 Task: Open a blank google sheet and write heading  Expense ManagerAdd Datesin a column and its values below  '2023-05-01, 2023-05-03, 2023-05-05, 2023-05-10, 2023-05-15, 2023-05-20, 2023-05-25 & 2023-05-31'Add Categories in next column and its values below  Food, Transportation, Utilities, Food, Housing, Entertainment, Utilities & FoodAdd Descriptionsin next column and its values below  Grocery Store, Bus Fare, Internet Bill, Restaurant, Rent, Movie Tickets, Electricity Bill & Grocery StoreAdd Amountin next column and its values below  $50, $5, $60, $30, $800, $20, $70 & $40Save page DashboardExpTrackerbook
Action: Mouse moved to (223, 133)
Screenshot: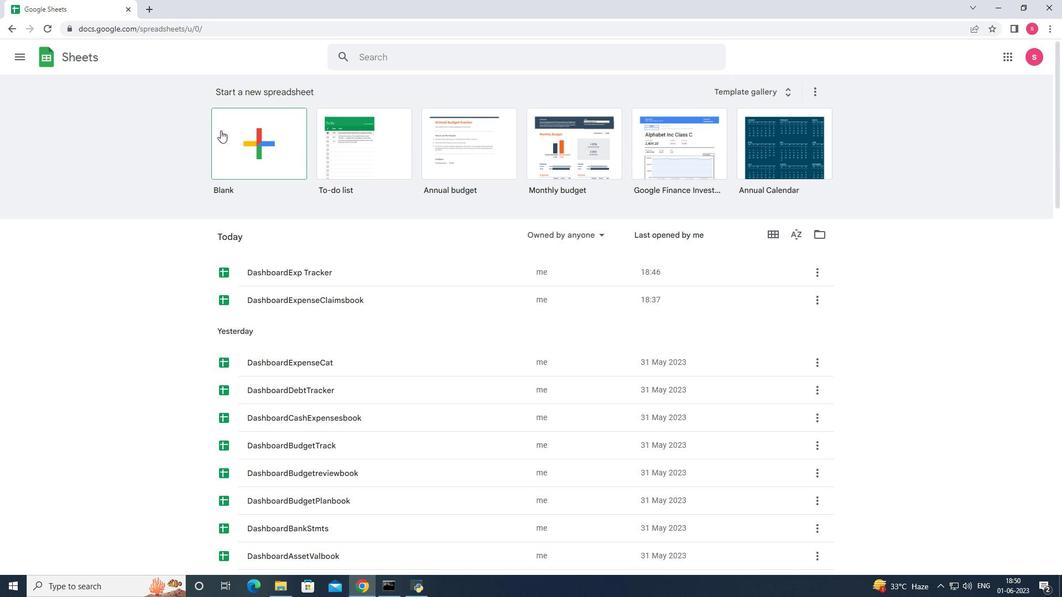 
Action: Mouse pressed left at (223, 133)
Screenshot: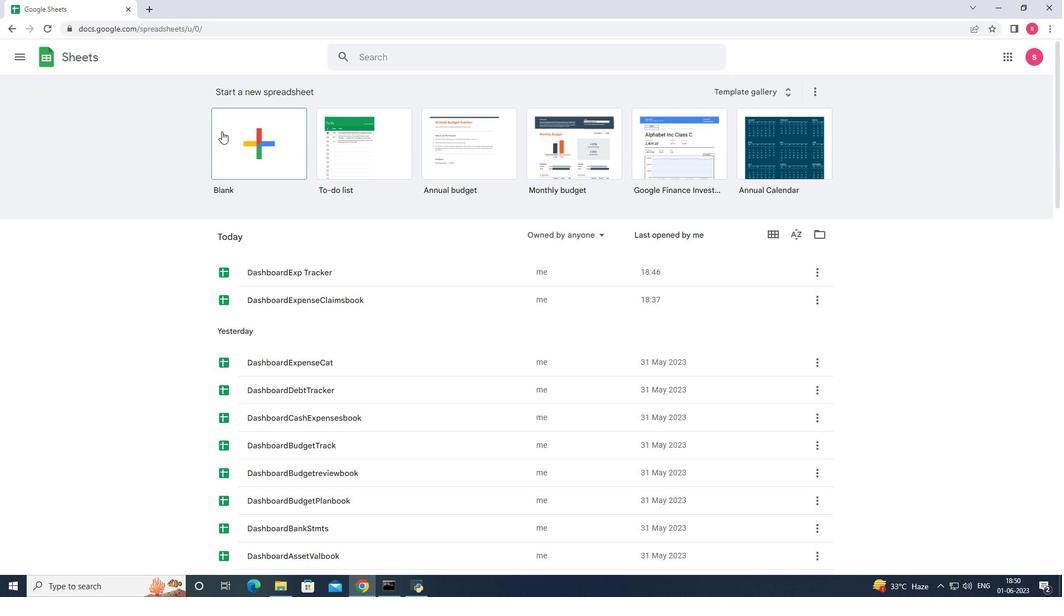 
Action: Key pressed <Key.shift>Expense<Key.space><Key.shift>Manager<Key.enter><Key.shift><Key.shift><Key.shift><Key.shift><Key.shift>Dates<Key.enter>2023-05-01<Key.enter>2023-05-03<Key.enter>2023-0505<Key.backspace><Key.backspace>-05<Key.enter>2023-05-10<Key.enter>2023-05-15<Key.enter>2023-05-20<Key.enter>2023-05-25<Key.enter>2023-05-31<Key.enter><Key.right><Key.up><Key.up><Key.up><Key.up><Key.up><Key.up><Key.up><Key.up><Key.up>
Screenshot: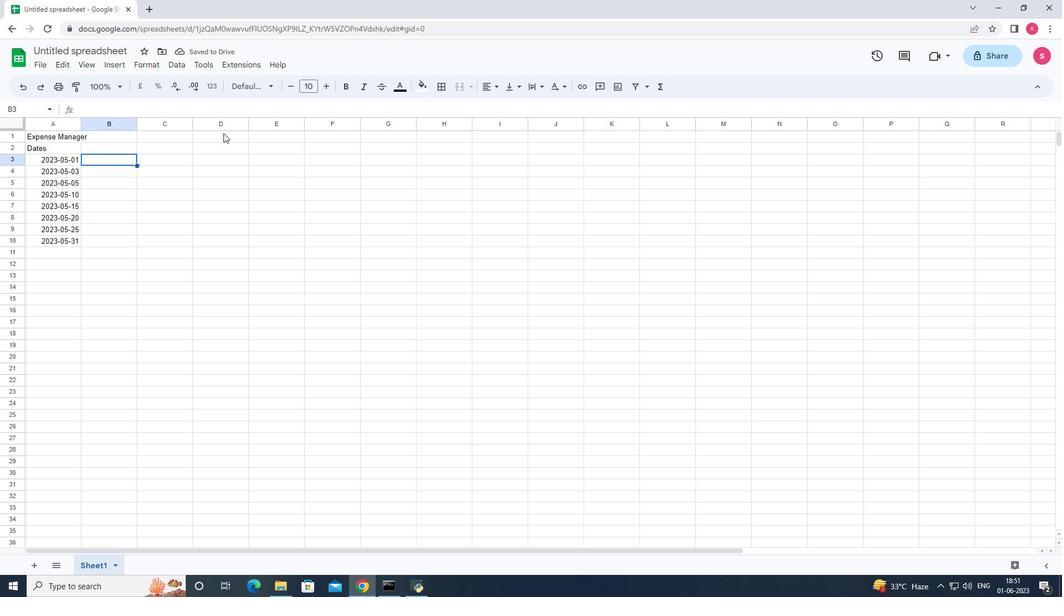 
Action: Mouse moved to (465, 33)
Screenshot: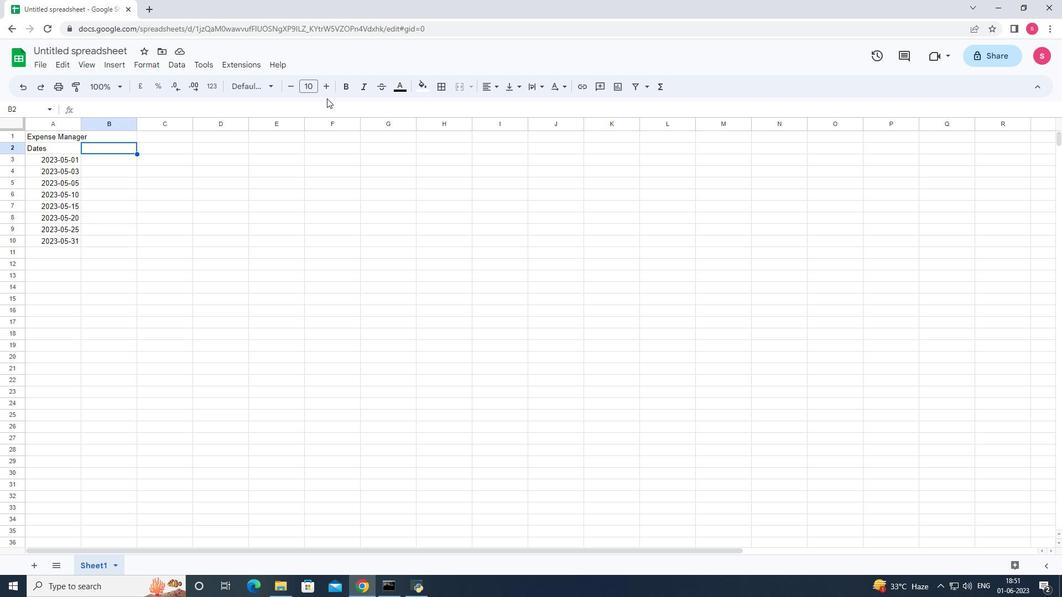 
Action: Key pressed <Key.shift>Categories<Key.enter><Key.shift>Food<Key.enter><Key.shift>Transportation<Key.enter><Key.shift>Utilities<Key.enter><Key.shift>Food<Key.enter><Key.shift><Key.shift><Key.shift><Key.shift><Key.shift><Key.shift><Key.shift><Key.shift><Key.shift><Key.shift><Key.shift><Key.shift><Key.shift><Key.shift><Key.shift><Key.shift><Key.shift><Key.shift>Housing<Key.enter><Key.shift>Entertainment<Key.enter><Key.shift>Utilities<Key.enter><Key.shift>Food<Key.enter><Key.right><Key.up><Key.up><Key.up><Key.up><Key.up><Key.up><Key.up><Key.up><Key.up><Key.shift>Descriptions<Key.enter><Key.shift>Grocery<Key.space><Key.shift>Store<Key.enter><Key.up><Key.down><Key.up><Key.down><Key.shift>Bus<Key.space>af<Key.backspace><Key.backspace><Key.shift>Fare<Key.space><Key.shift>Inter<Key.backspace><Key.backspace><Key.backspace><Key.backspace><Key.backspace><Key.enter><Key.shift>internw<Key.backspace>et<Key.space><Key.shift>Bill<Key.enter><Key.up><Key.enter><Key.left><Key.left><Key.left><Key.left><Key.left><Key.left><Key.left><Key.left><Key.left><Key.left><Key.left><Key.left><Key.backspace><Key.shift><Key.shift><Key.shift><Key.shift><Key.shift><Key.shift><Key.shift><Key.shift>I<Key.enter><Key.shift>Restaurant<Key.enter><Key.shift>Rent<Key.enter><Key.shift>Movie<Key.space><Key.shift>Tickets<Key.enter><Key.shift>Electricity<Key.space><Key.shift>bi<Key.backspace><Key.backspace><Key.shift>Bill<Key.enter><Key.shift><Key.shift><Key.shift>Grocery<Key.space><Key.shift>Store<Key.enter><Key.right><Key.up><Key.up><Key.up><Key.up><Key.up><Key.up><Key.up><Key.up><Key.up><Key.shift>Amount<Key.enter>50<Key.enter>5<Key.enter>60<Key.enter>30<Key.enter>800<Key.enter>20<Key.enter>70<Key.enter>40<Key.enter>
Screenshot: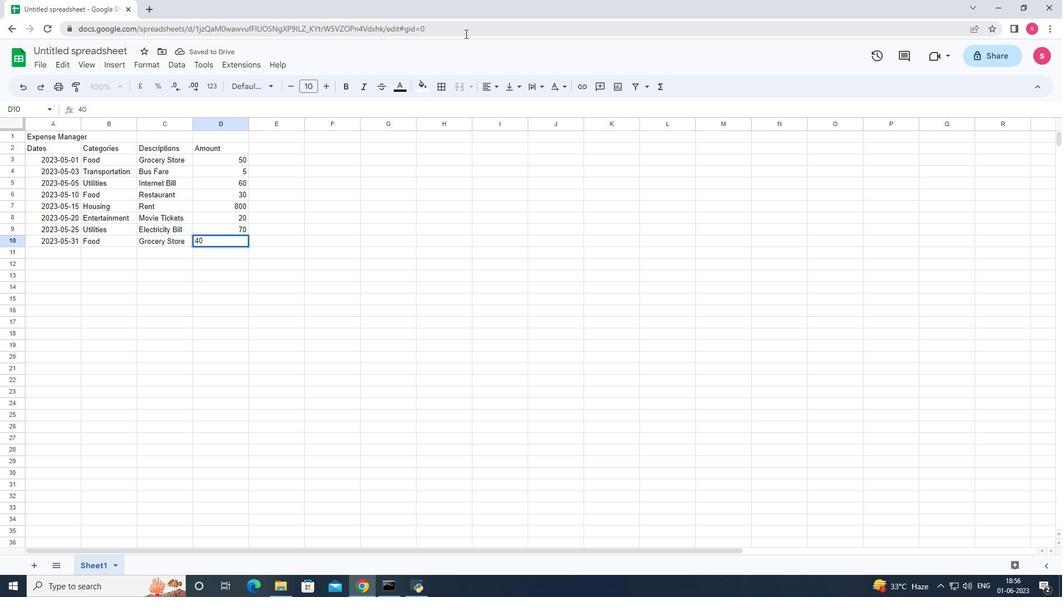 
Action: Mouse moved to (232, 161)
Screenshot: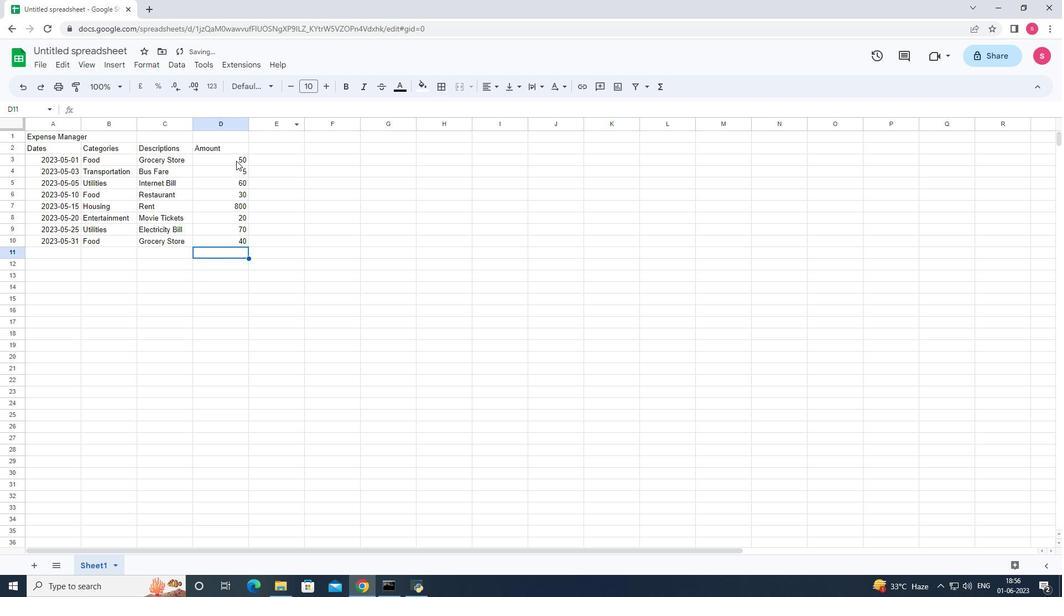 
Action: Mouse pressed left at (232, 161)
Screenshot: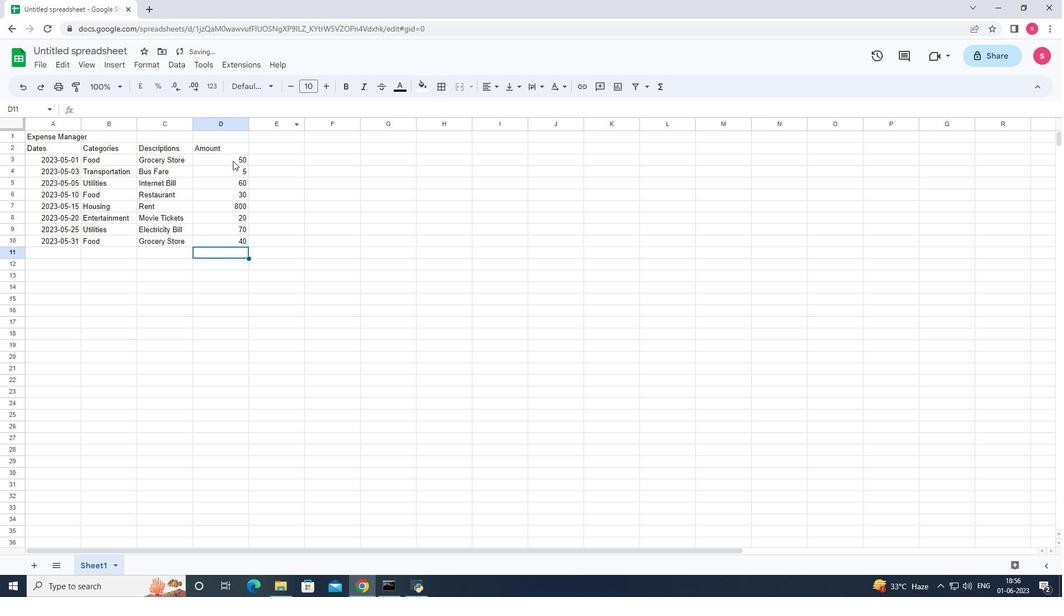 
Action: Mouse moved to (147, 67)
Screenshot: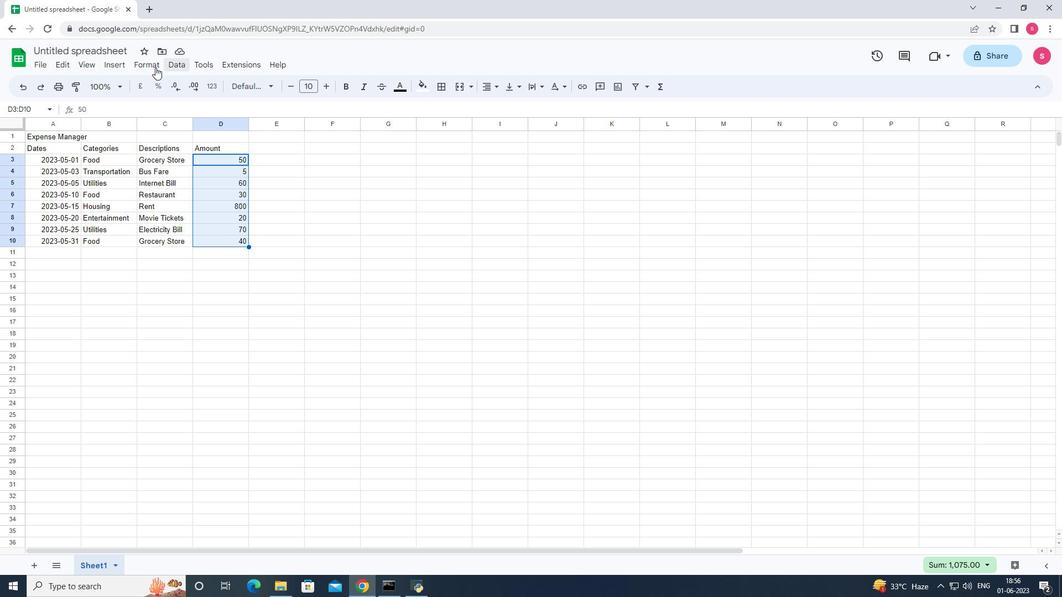 
Action: Mouse pressed left at (147, 67)
Screenshot: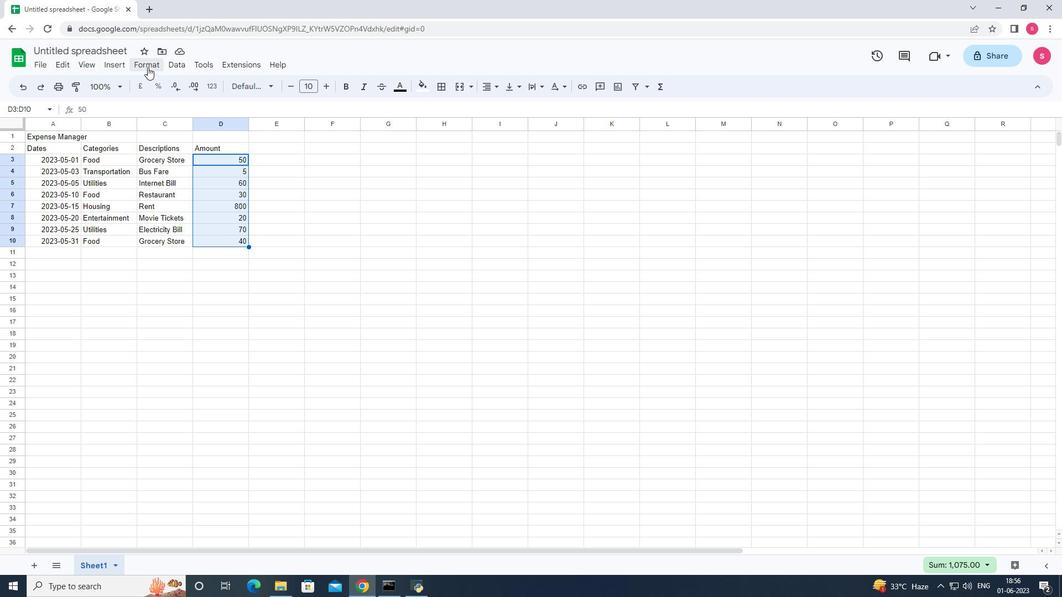 
Action: Mouse moved to (190, 116)
Screenshot: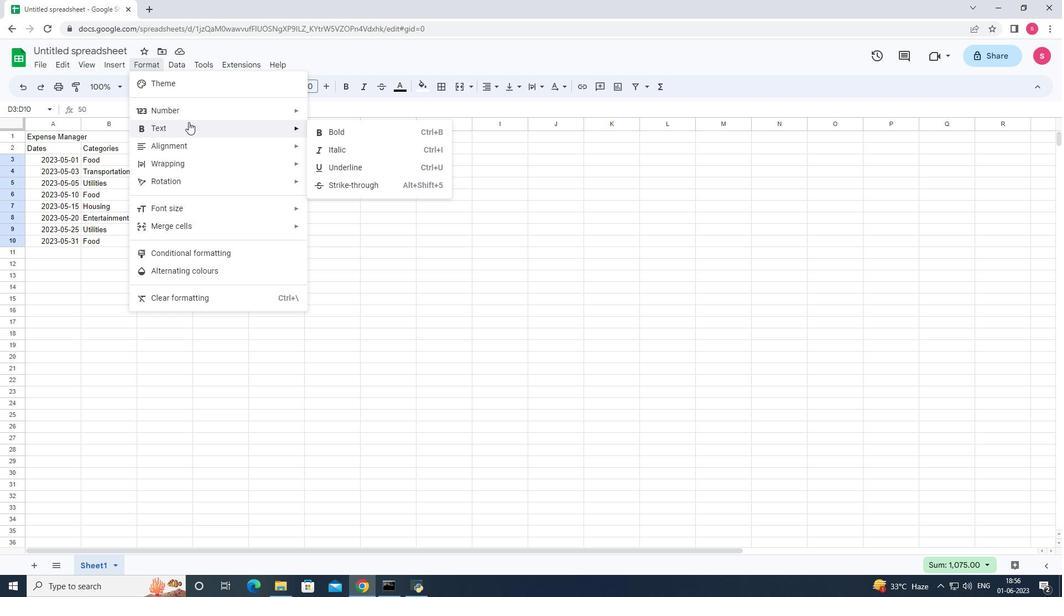 
Action: Mouse pressed left at (190, 116)
Screenshot: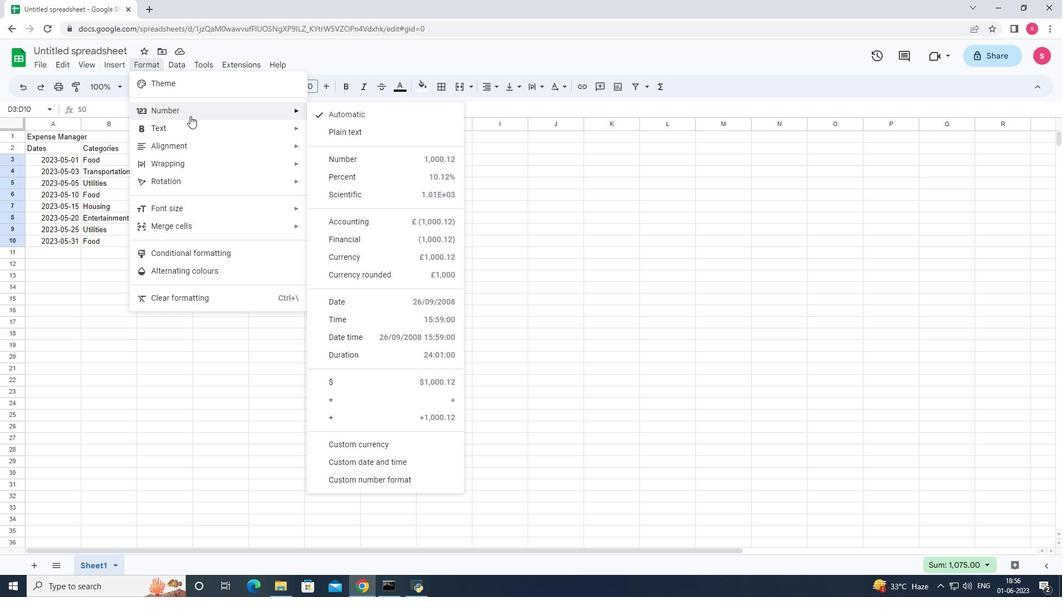
Action: Mouse moved to (393, 449)
Screenshot: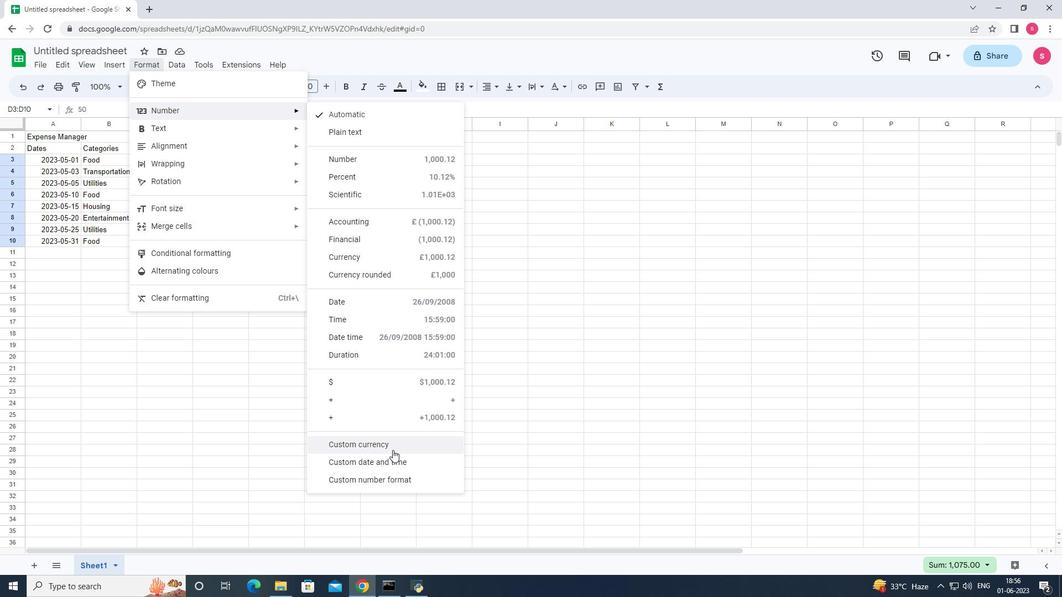 
Action: Mouse pressed left at (393, 449)
Screenshot: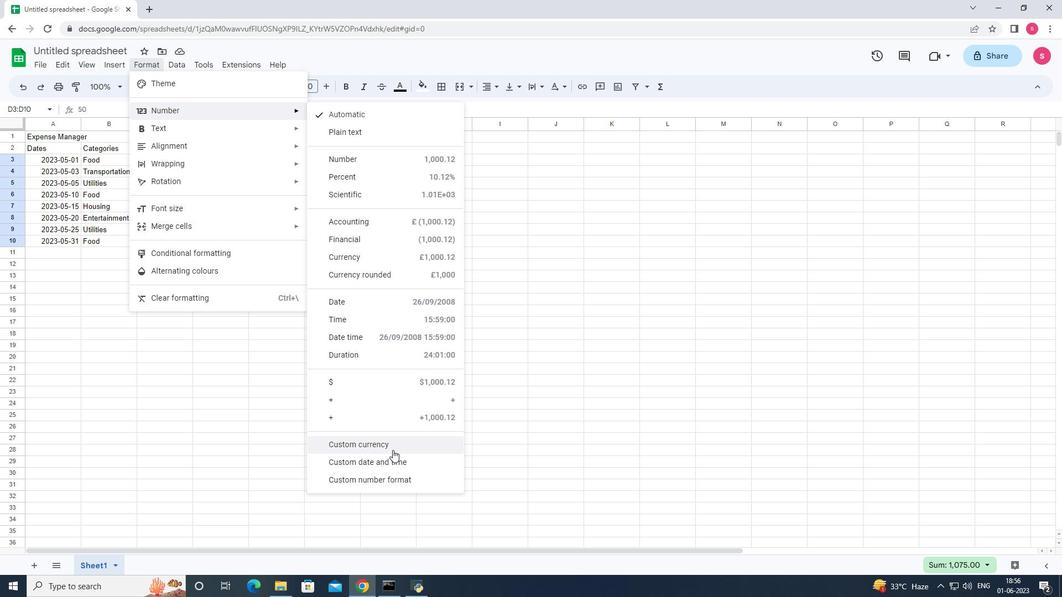 
Action: Mouse moved to (590, 229)
Screenshot: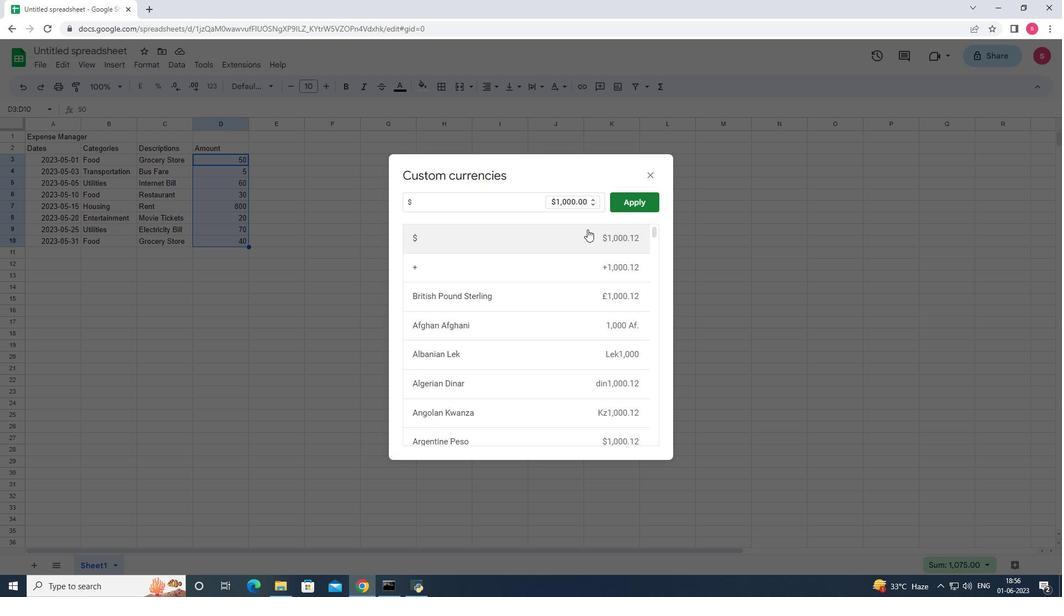 
Action: Mouse pressed left at (590, 229)
Screenshot: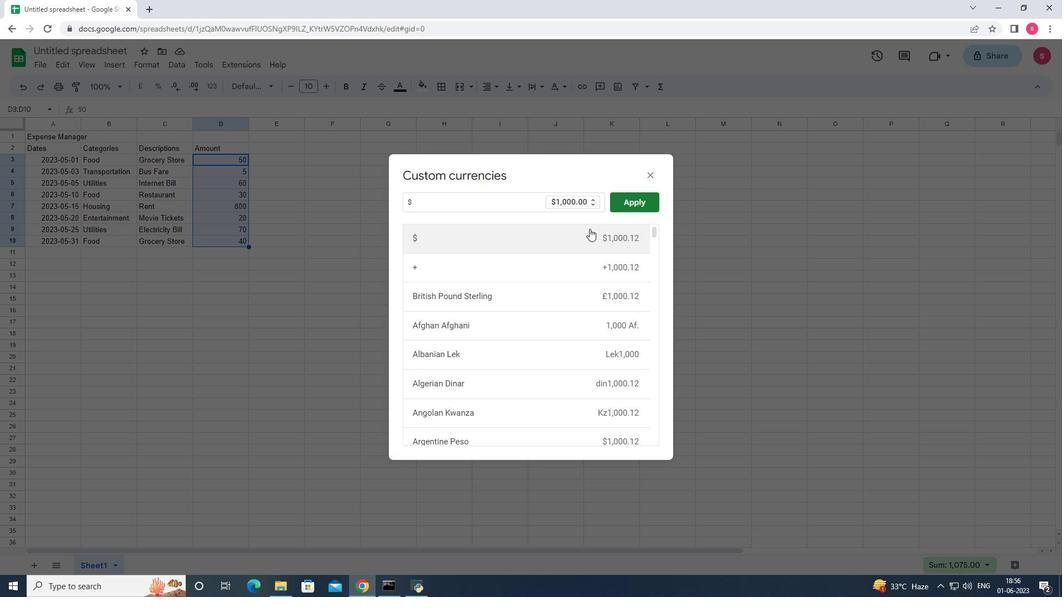
Action: Mouse moved to (632, 206)
Screenshot: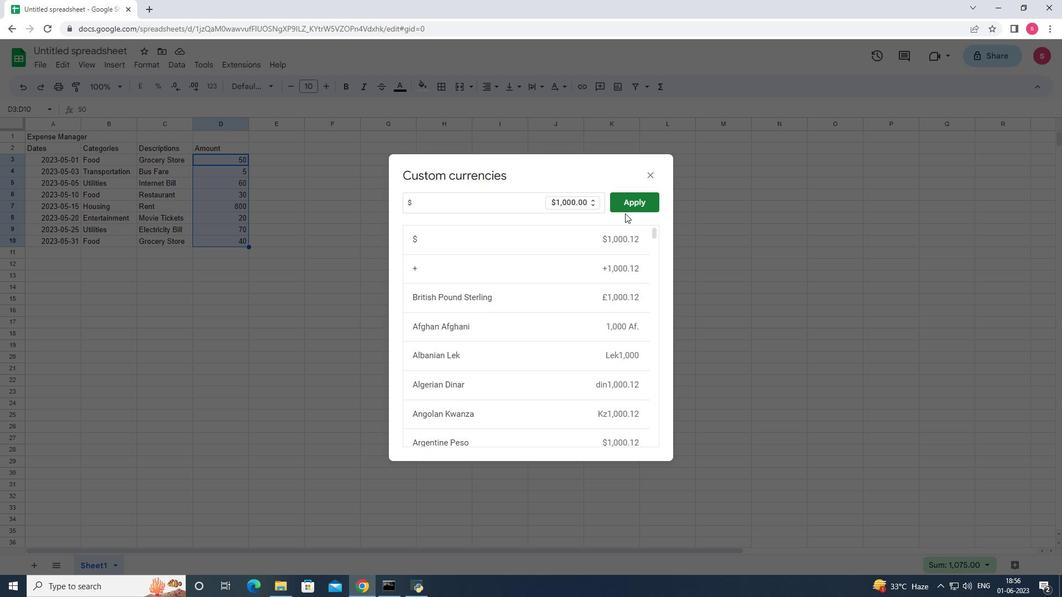 
Action: Mouse pressed left at (632, 206)
Screenshot: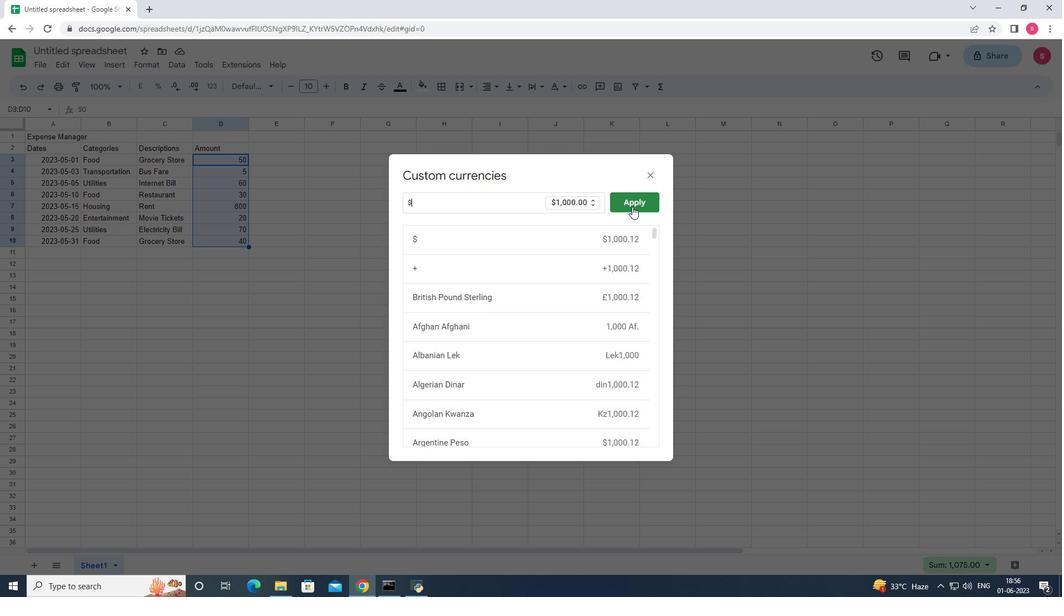 
Action: Mouse moved to (83, 49)
Screenshot: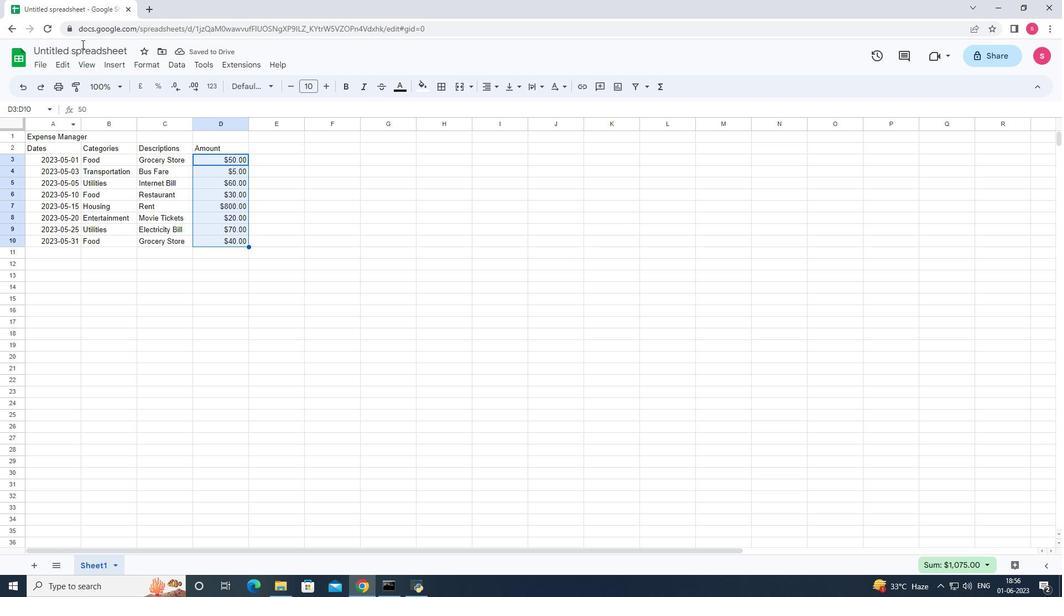 
Action: Mouse pressed left at (83, 49)
Screenshot: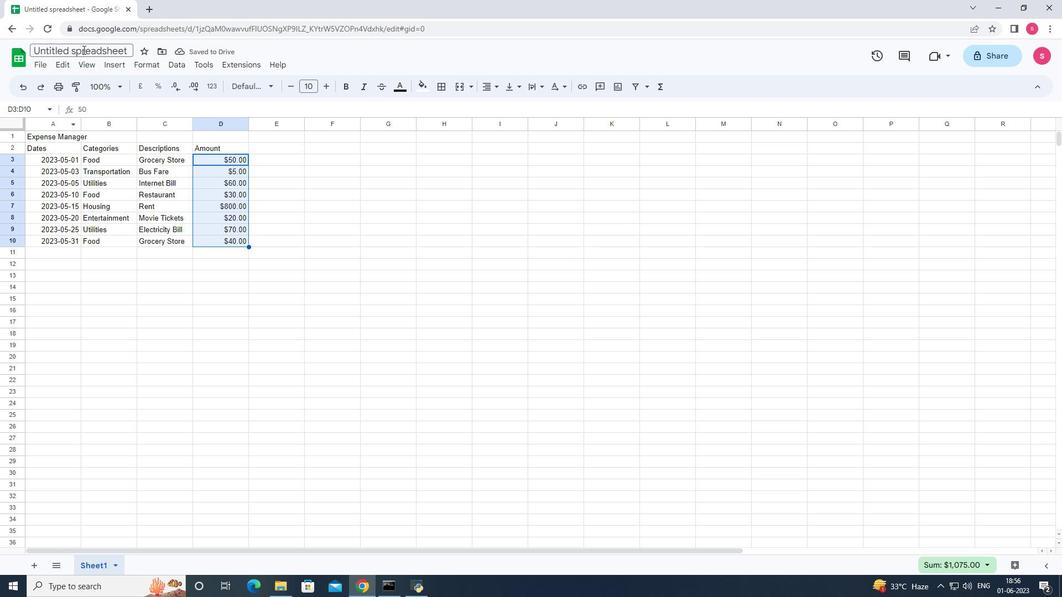 
Action: Mouse moved to (83, 50)
Screenshot: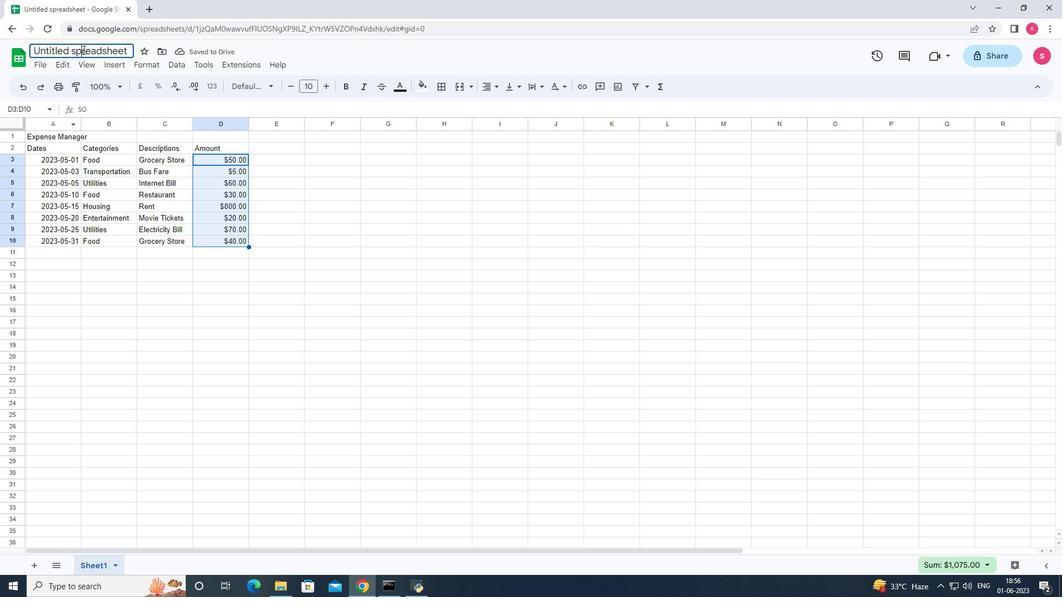 
Action: Key pressed <Key.backspace><Key.shift>Dashboard<Key.shift>Exp<Key.space><Key.shift>Tracker
Screenshot: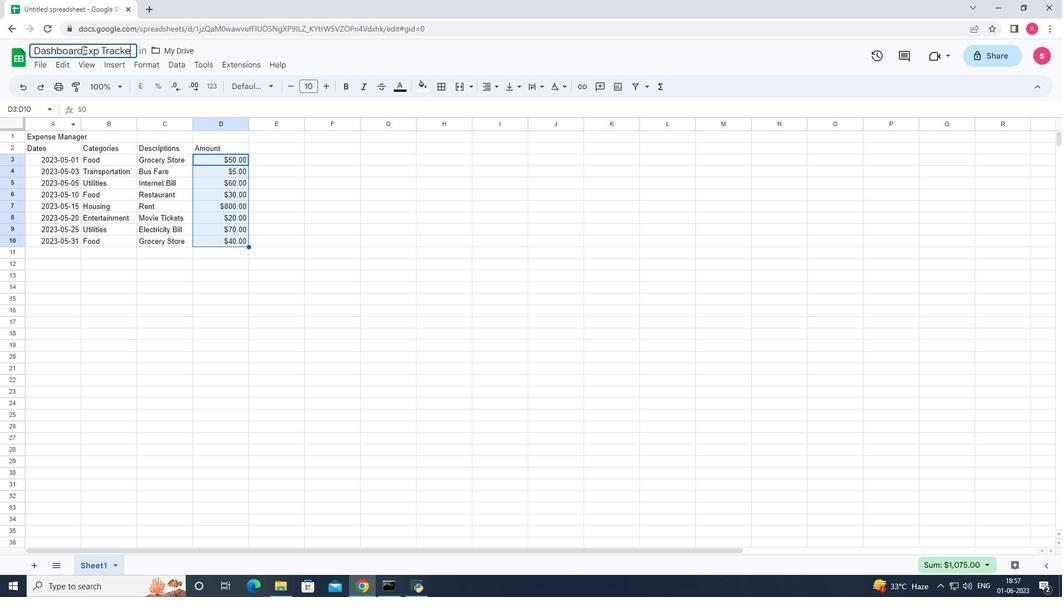 
Action: Mouse moved to (624, 428)
Screenshot: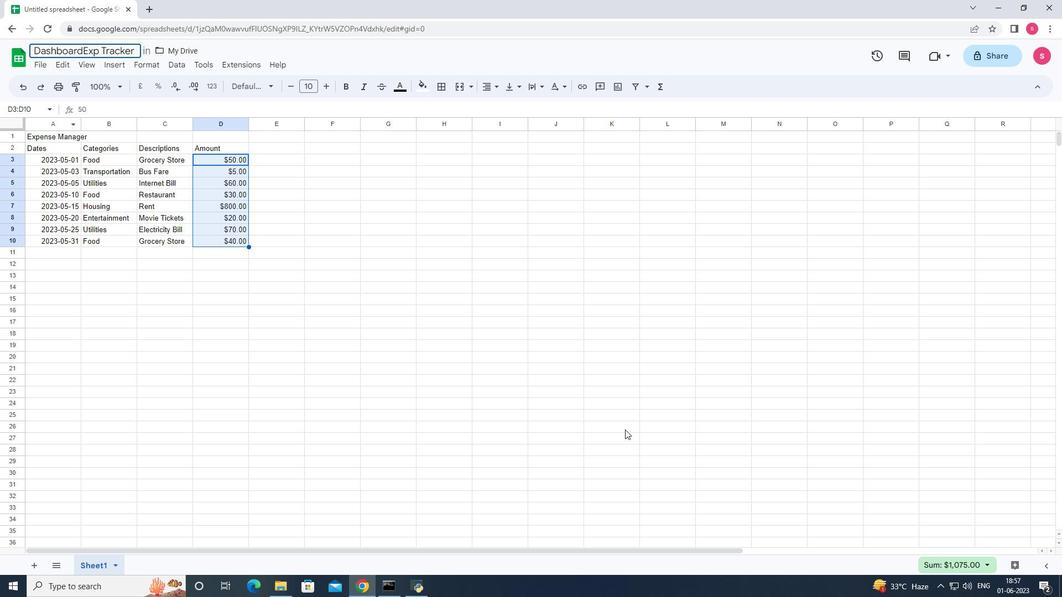 
Action: Key pressed book
Screenshot: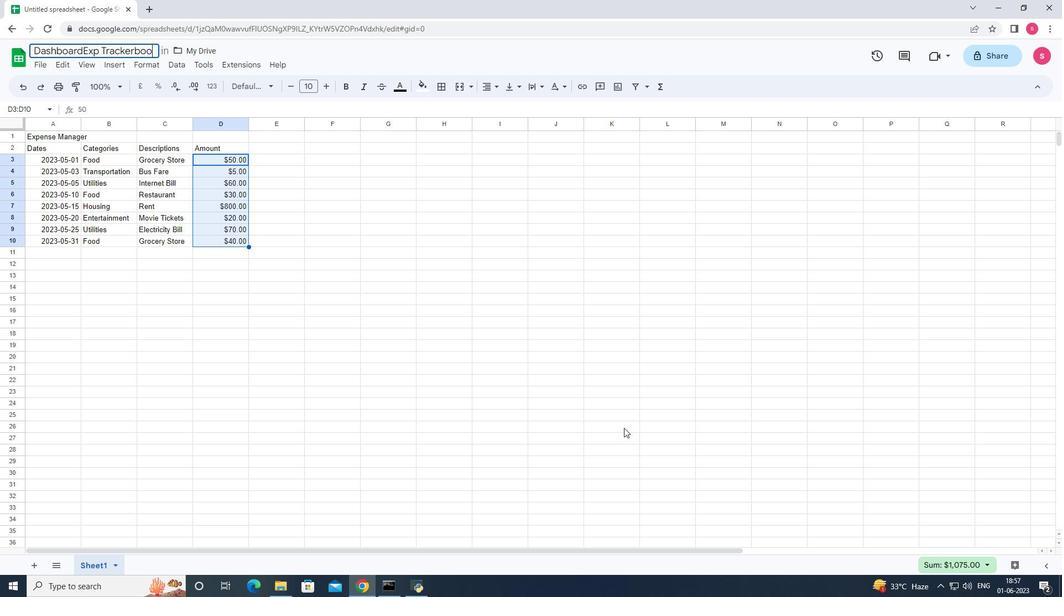 
Action: Mouse moved to (535, 315)
Screenshot: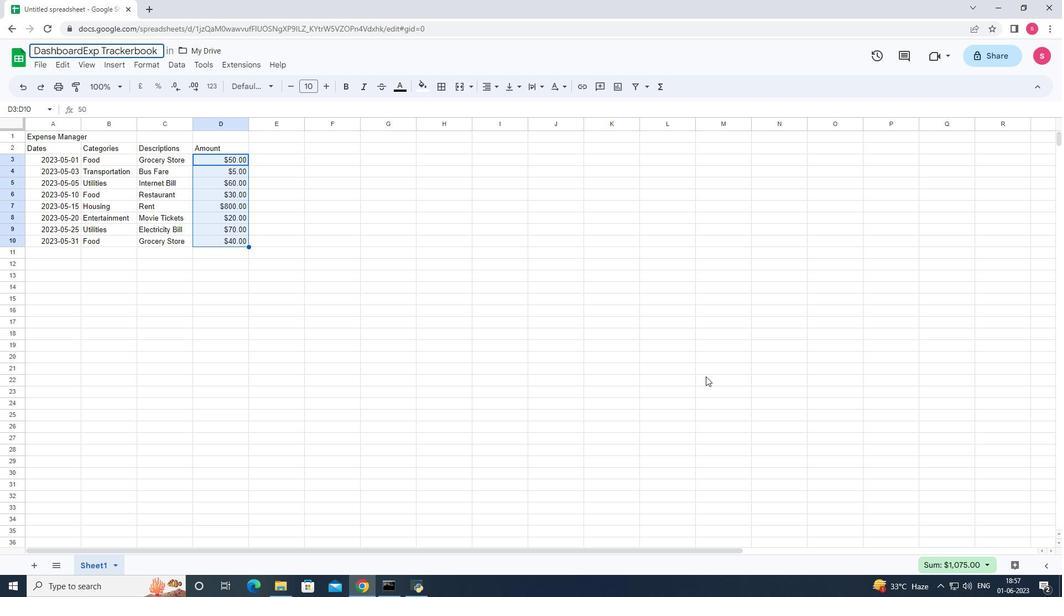 
Action: Mouse pressed left at (535, 315)
Screenshot: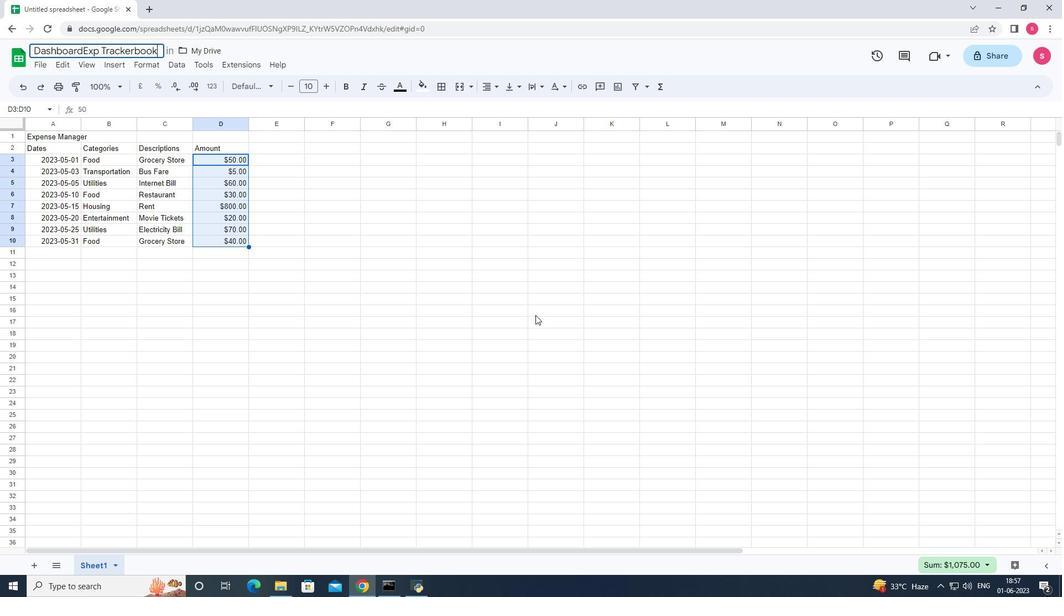 
Action: Mouse moved to (80, 123)
Screenshot: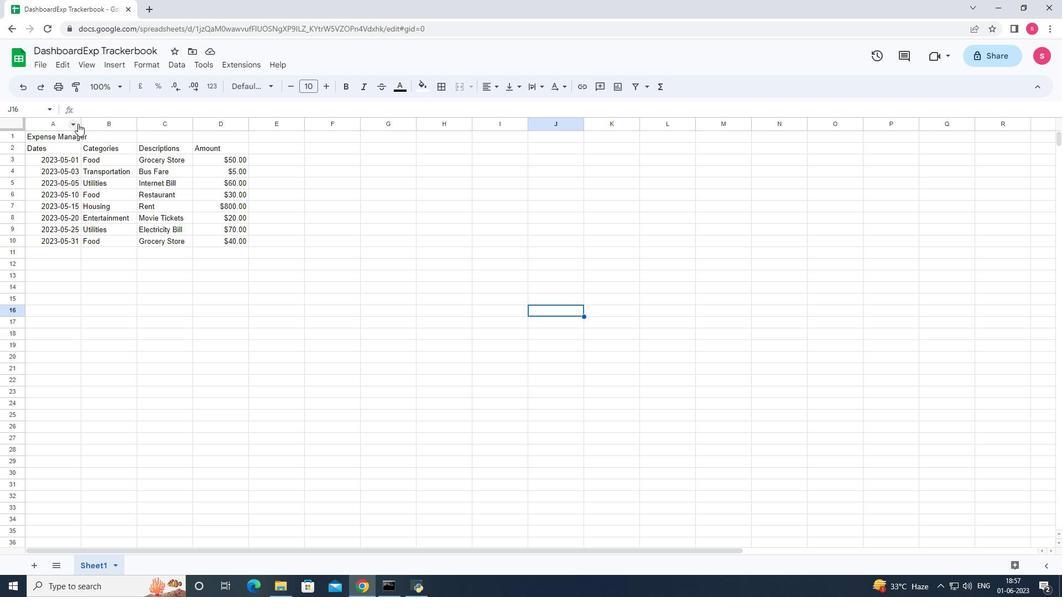 
Action: Mouse pressed left at (80, 123)
Screenshot: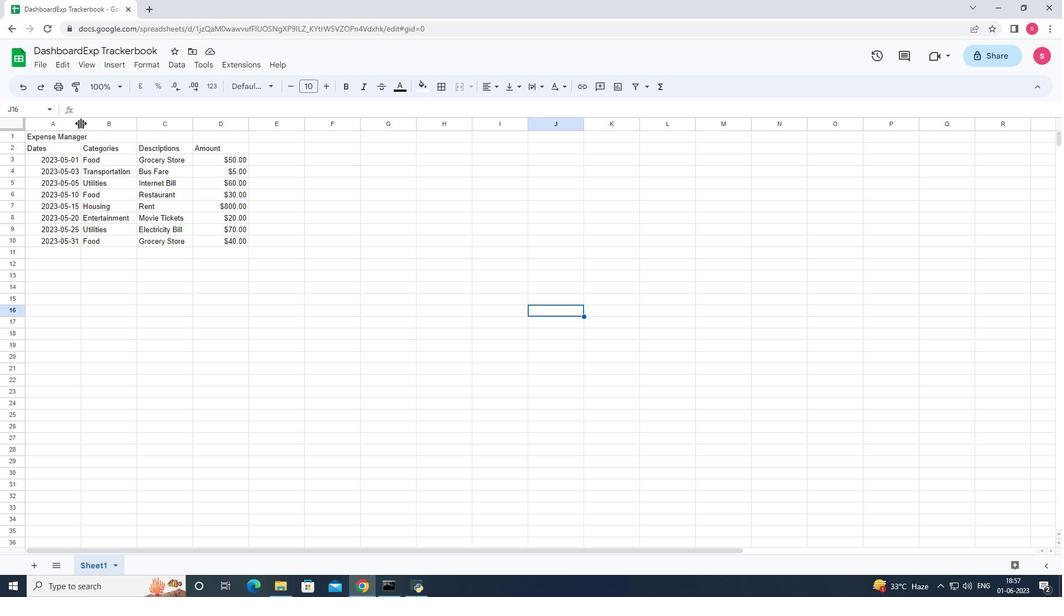 
Action: Mouse pressed left at (80, 123)
Screenshot: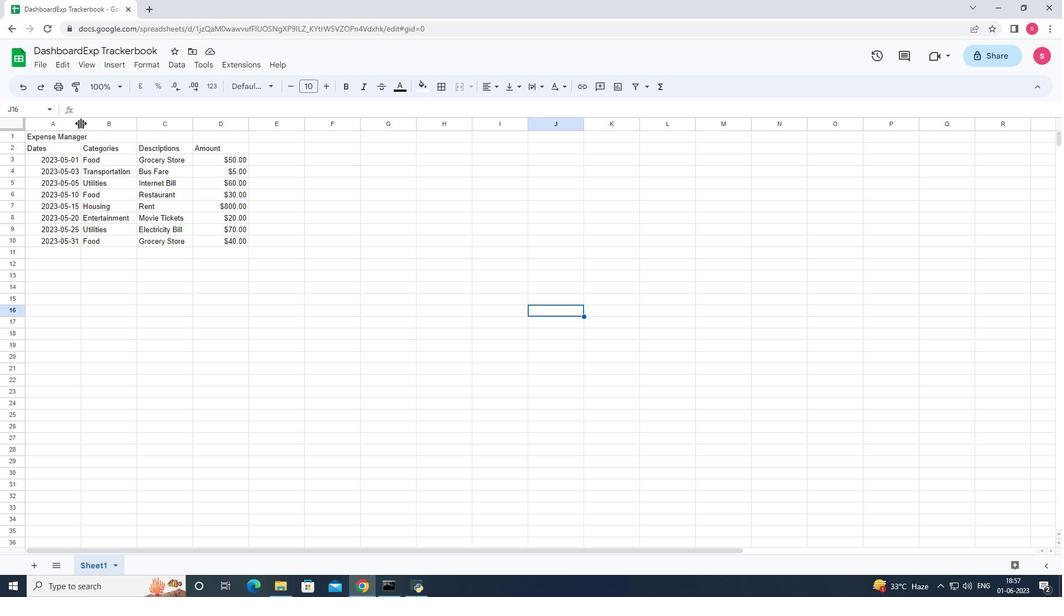 
Action: Mouse moved to (143, 122)
Screenshot: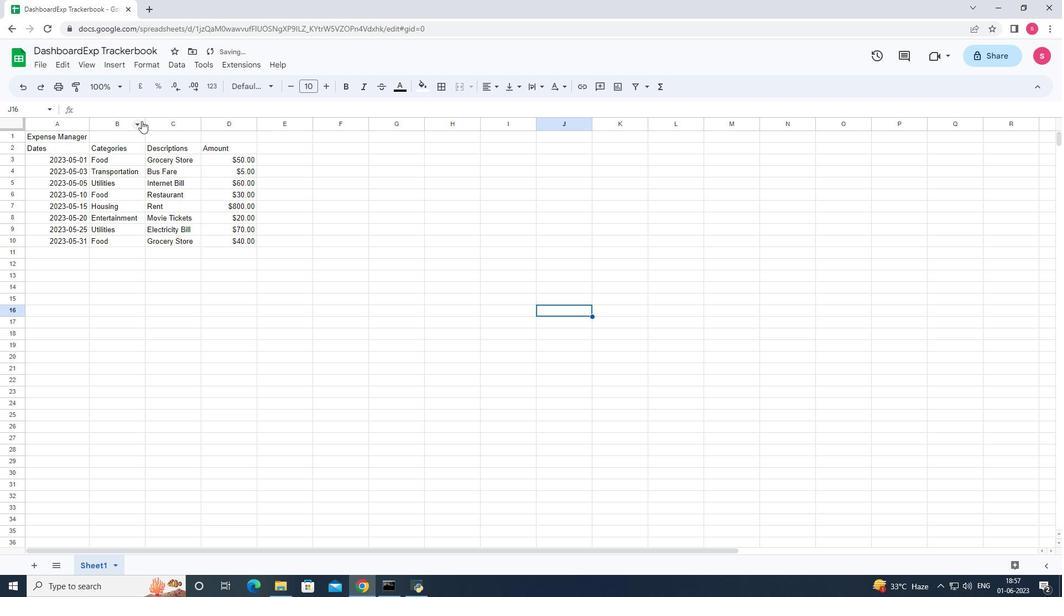 
Action: Mouse pressed left at (143, 122)
Screenshot: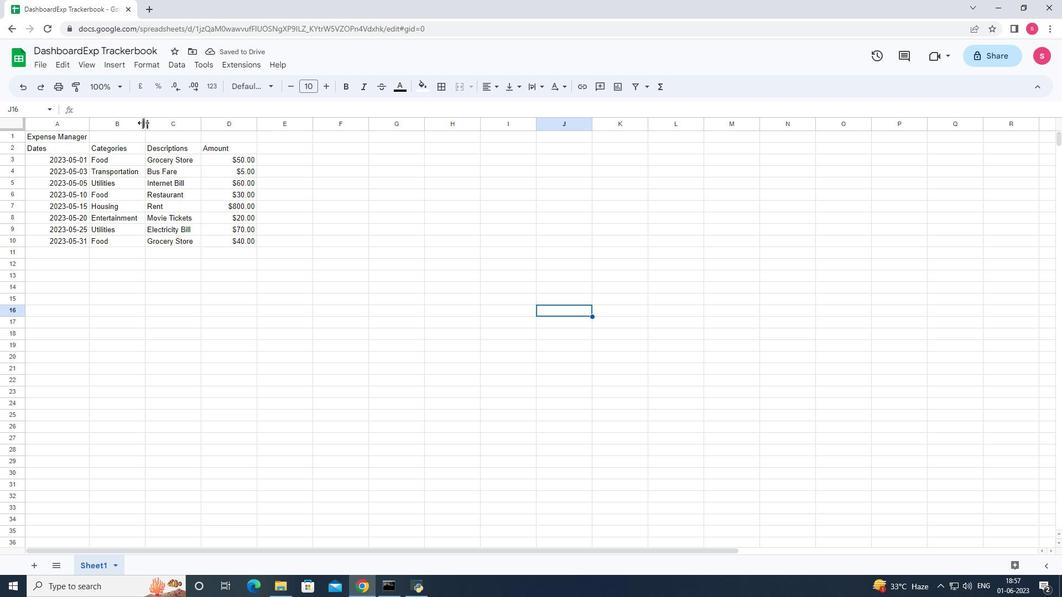 
Action: Mouse pressed left at (143, 122)
Screenshot: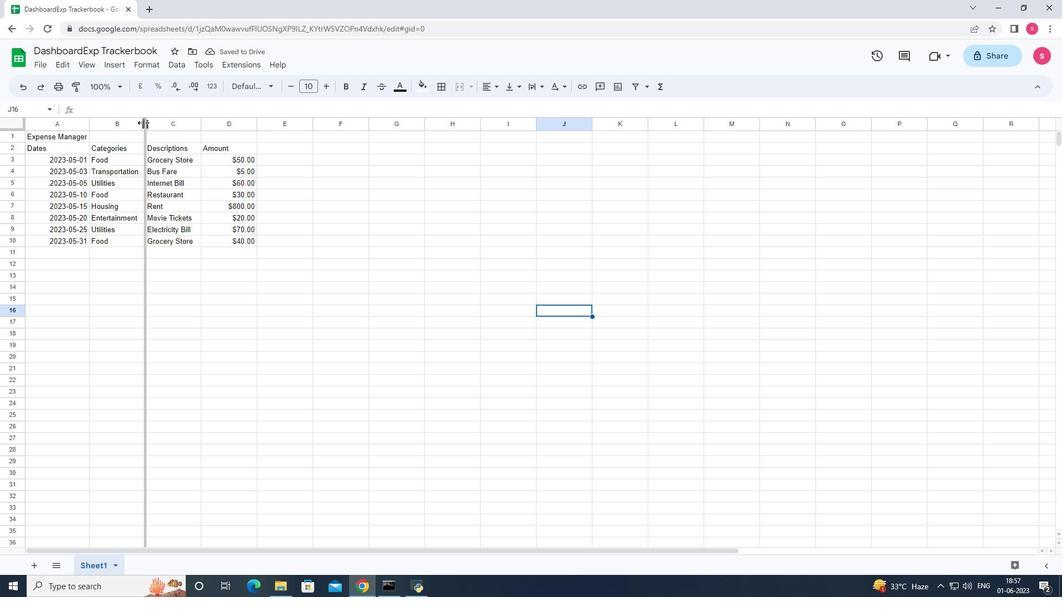 
Action: Mouse moved to (196, 125)
Screenshot: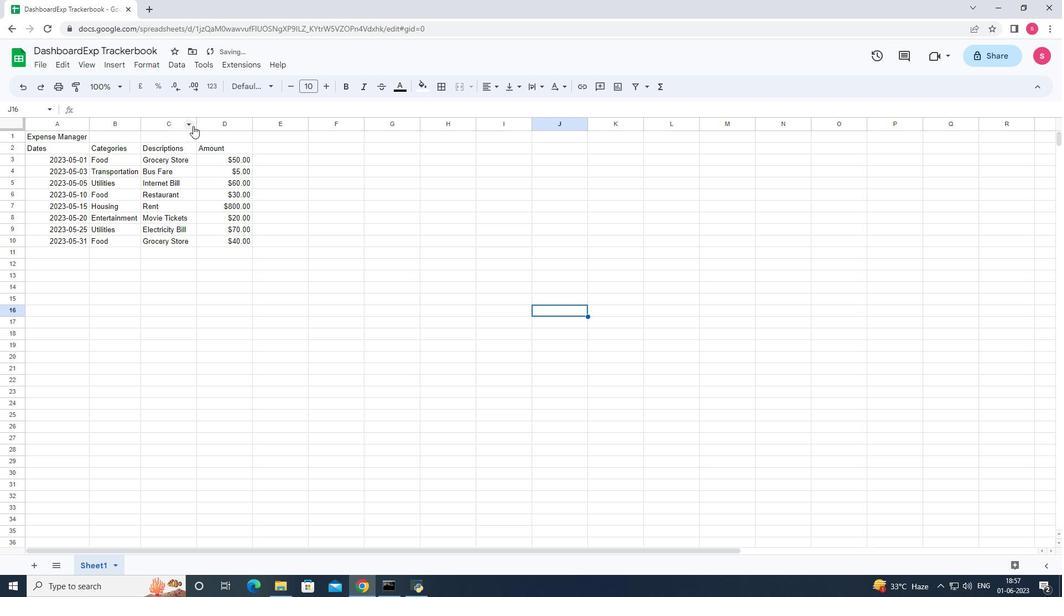 
Action: Mouse pressed left at (196, 125)
Screenshot: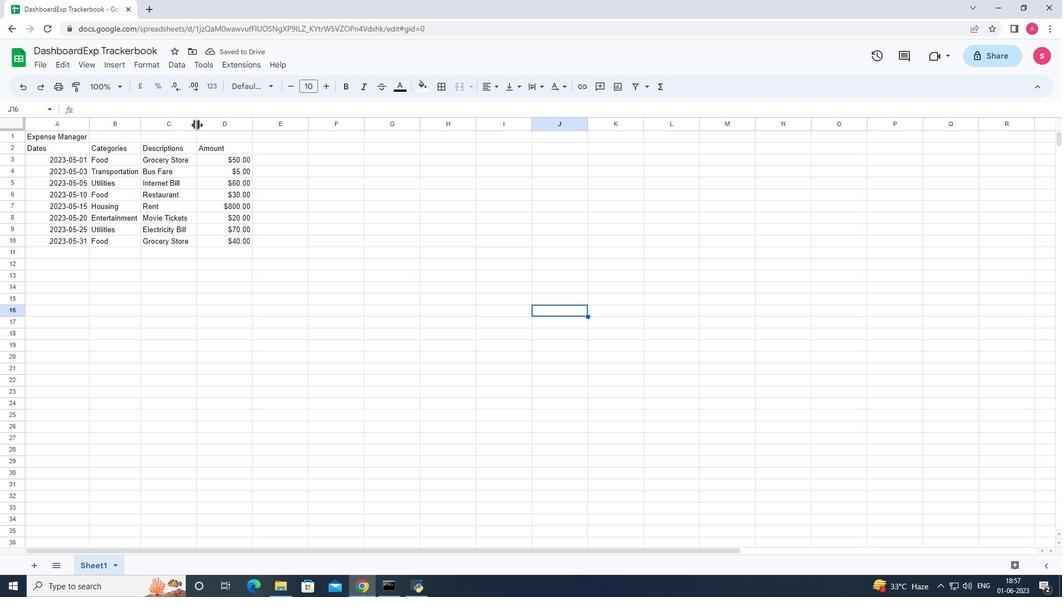 
Action: Mouse moved to (196, 124)
Screenshot: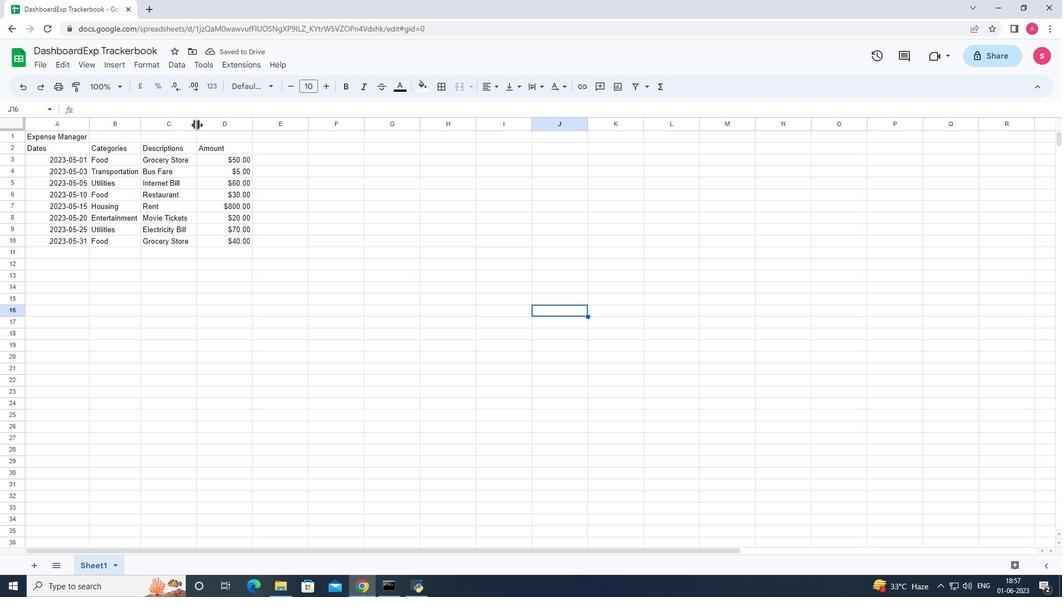 
Action: Mouse pressed left at (196, 124)
Screenshot: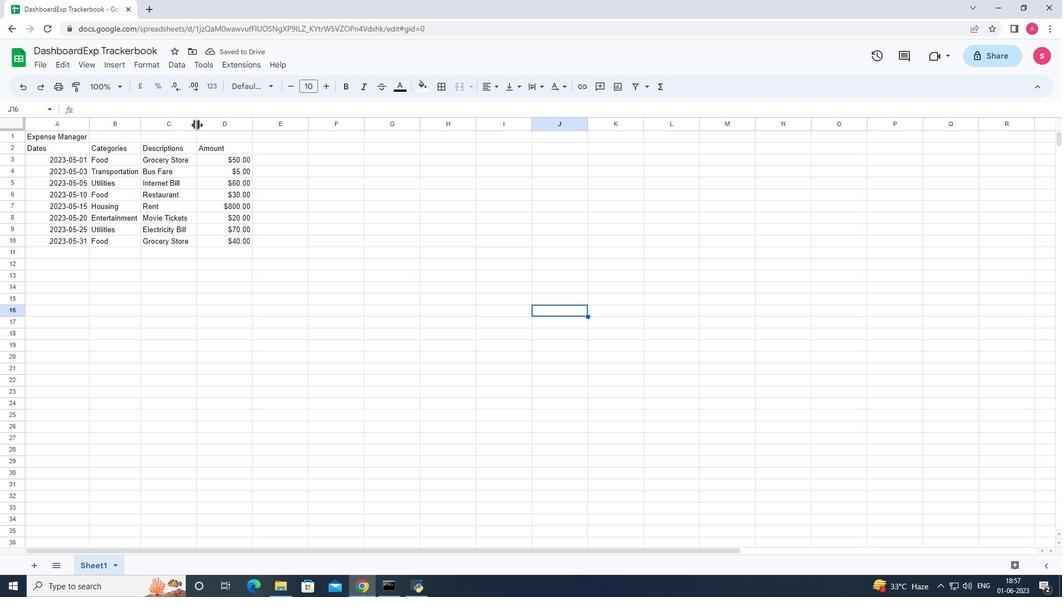 
Action: Mouse moved to (245, 124)
Screenshot: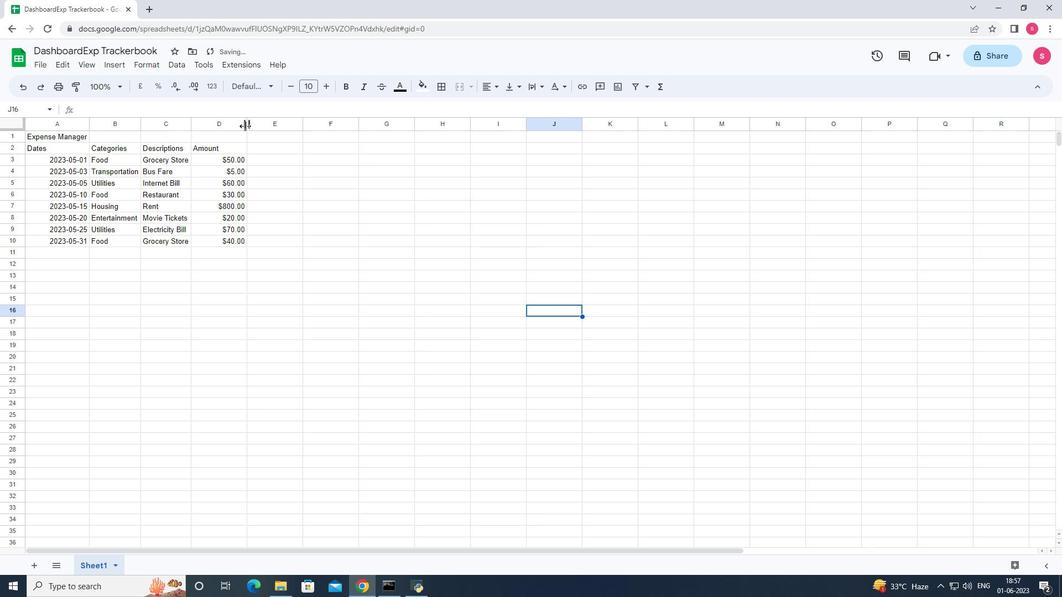 
Action: Mouse pressed left at (245, 124)
Screenshot: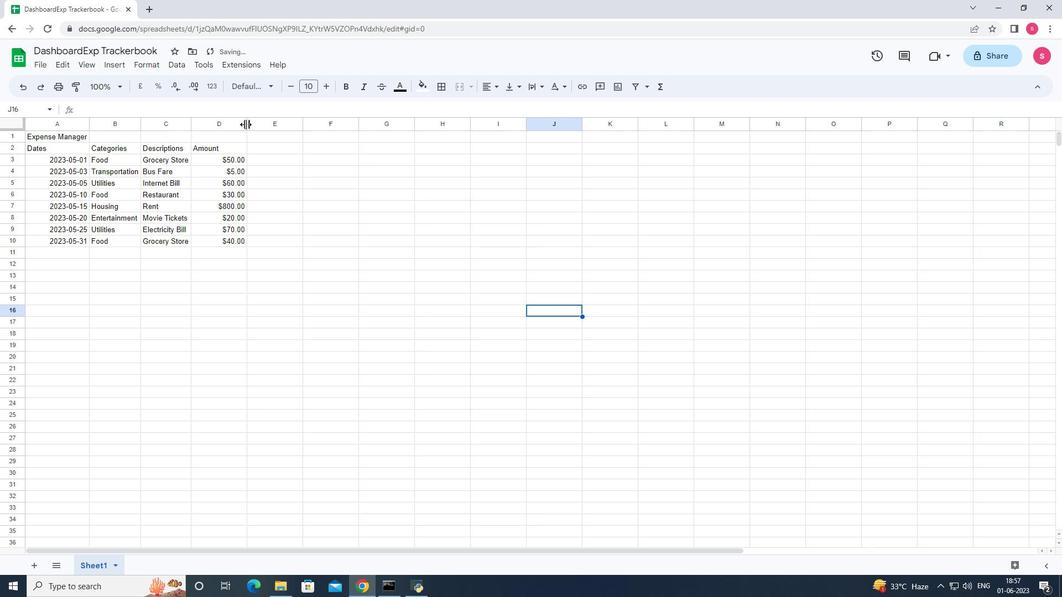 
Action: Mouse pressed left at (245, 124)
Screenshot: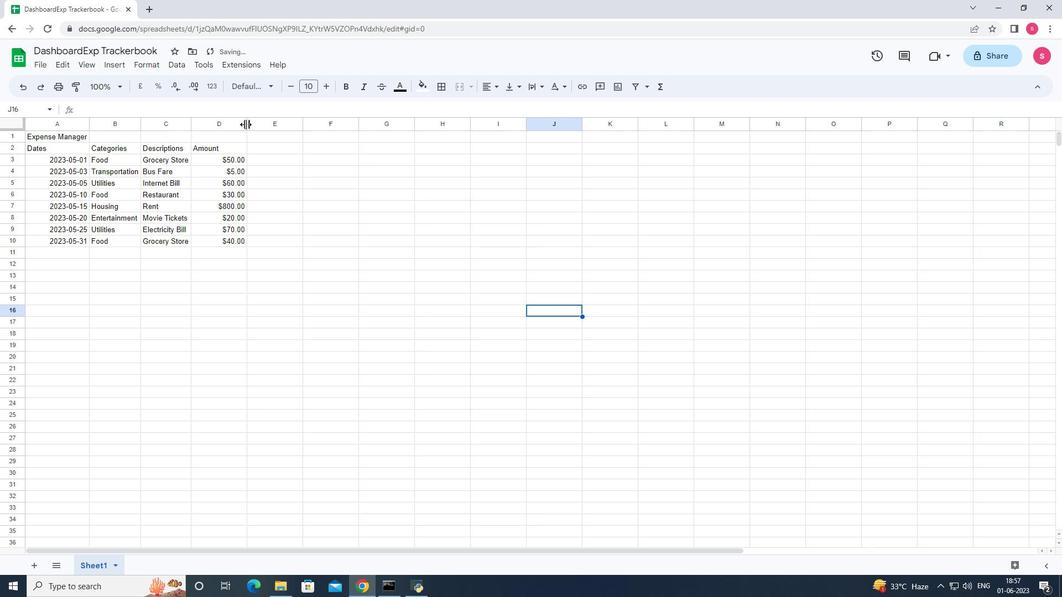
Action: Mouse moved to (374, 334)
Screenshot: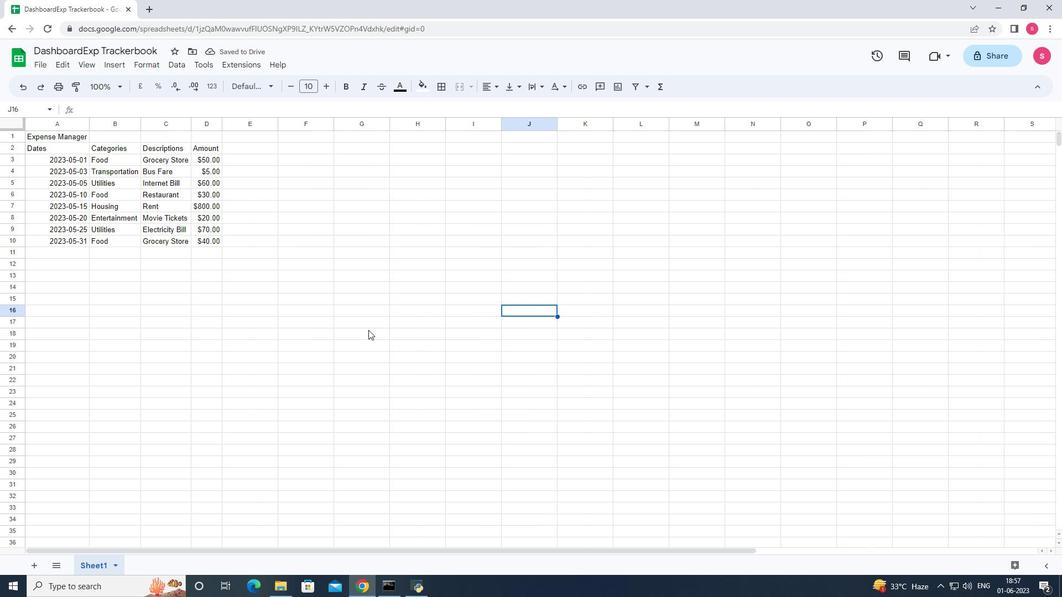 
Action: Key pressed ctrl+S
Screenshot: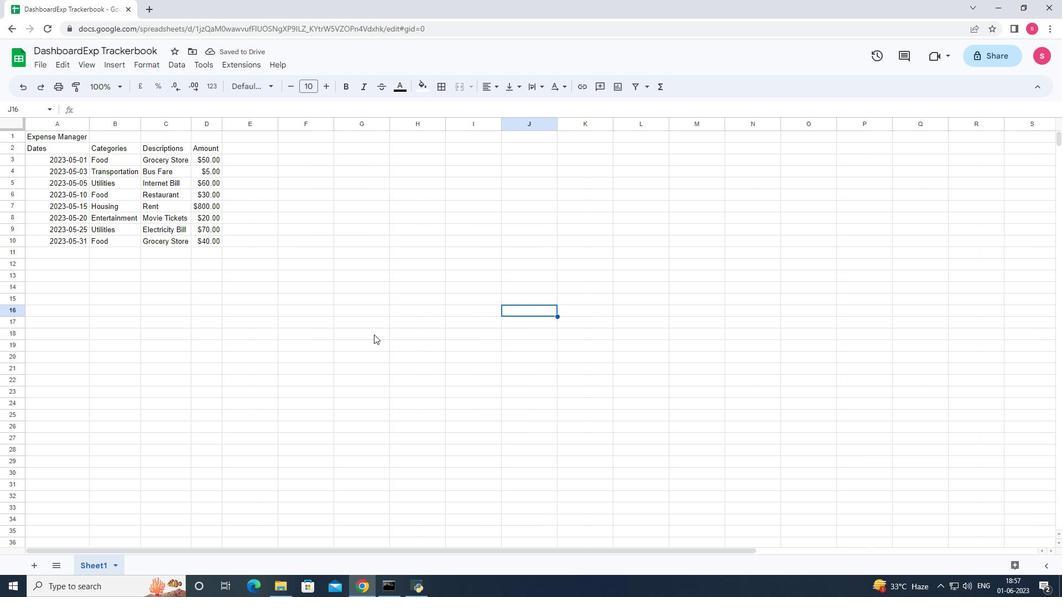 
